 Task: Find the word "Yourself" and replace it to "herself" with the help of ignore latin diacritics.
Action: Mouse pressed left at (72, 72)
Screenshot: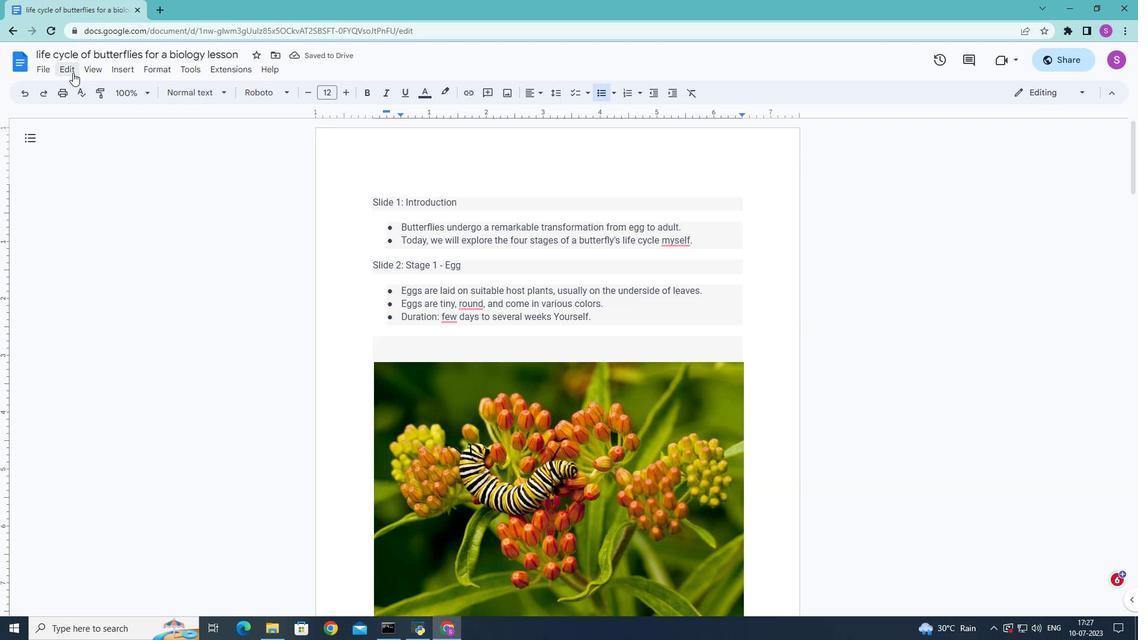 
Action: Mouse moved to (90, 266)
Screenshot: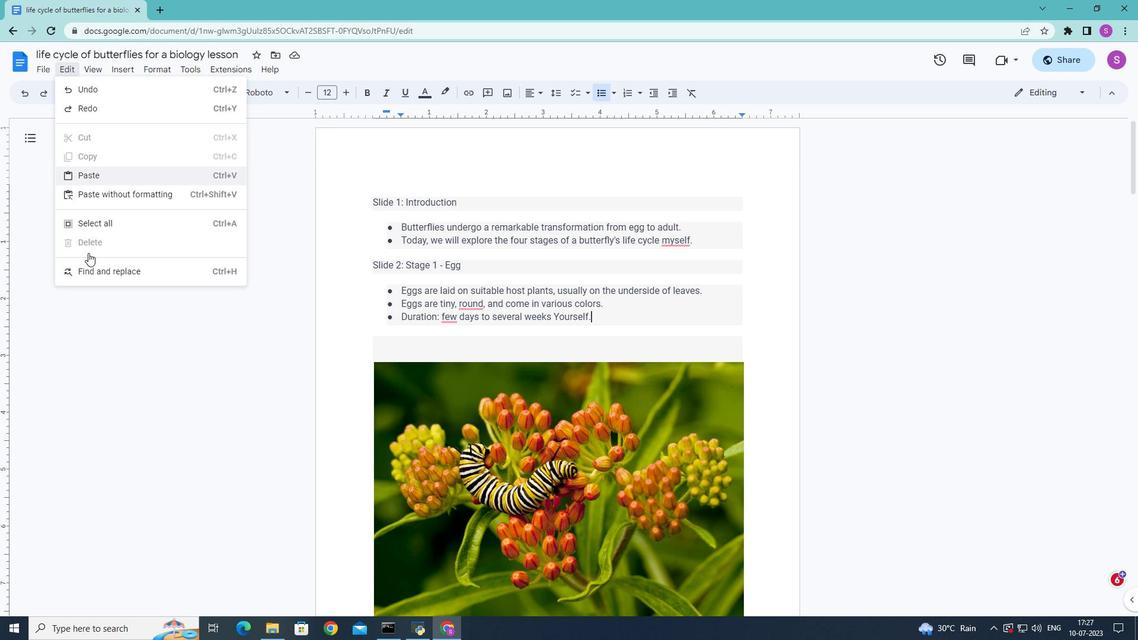 
Action: Mouse pressed left at (90, 266)
Screenshot: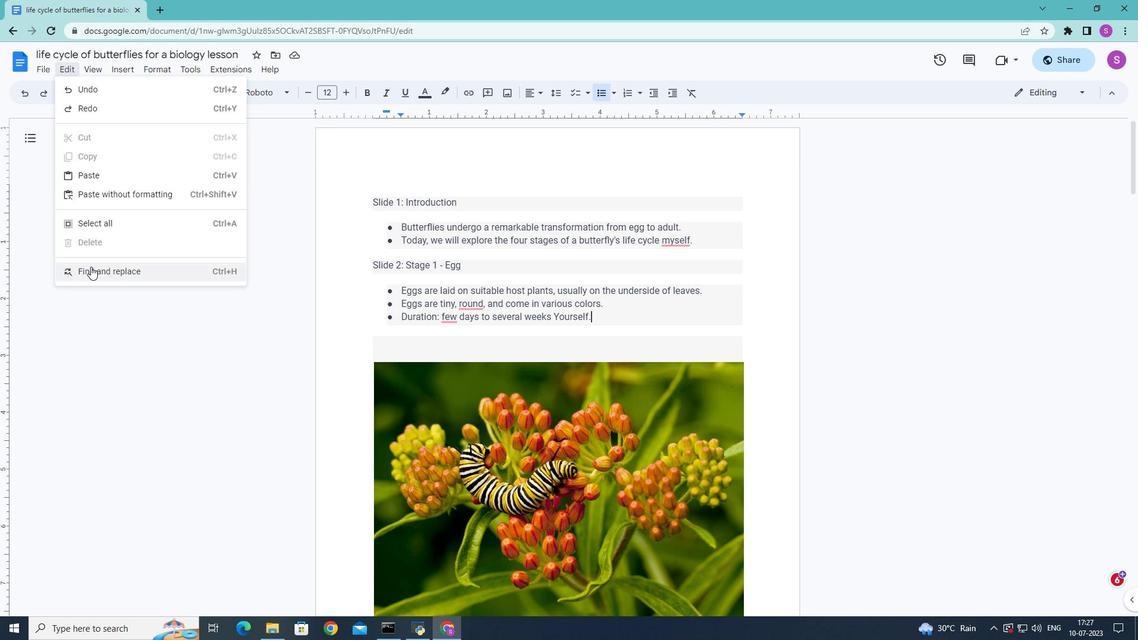 
Action: Mouse moved to (512, 272)
Screenshot: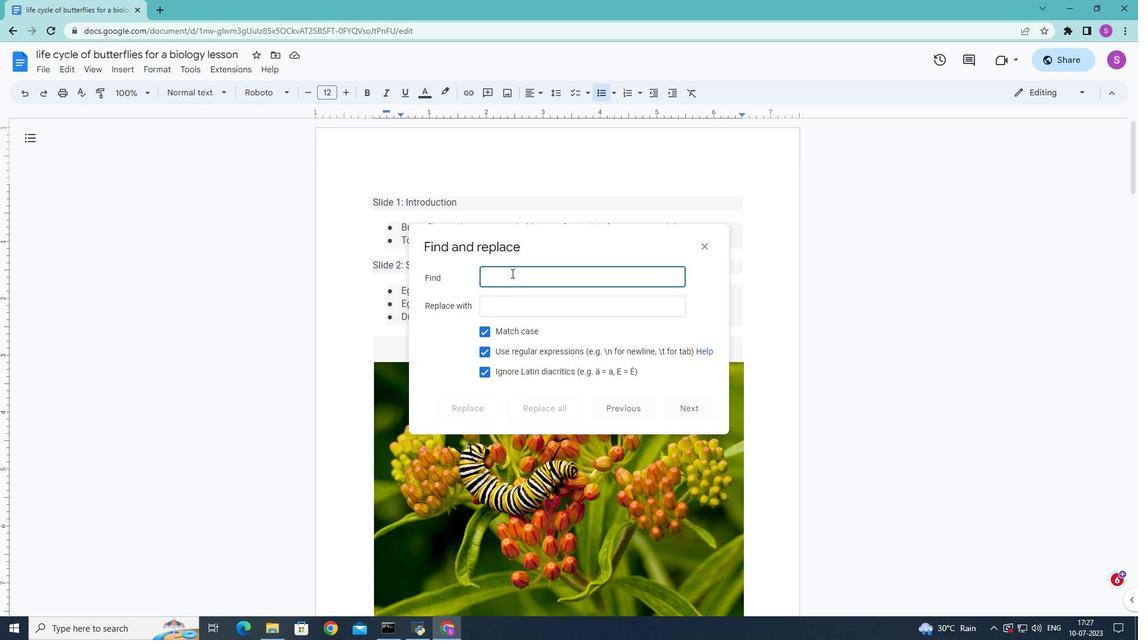 
Action: Key pressed <Key.shift>Yourself
Screenshot: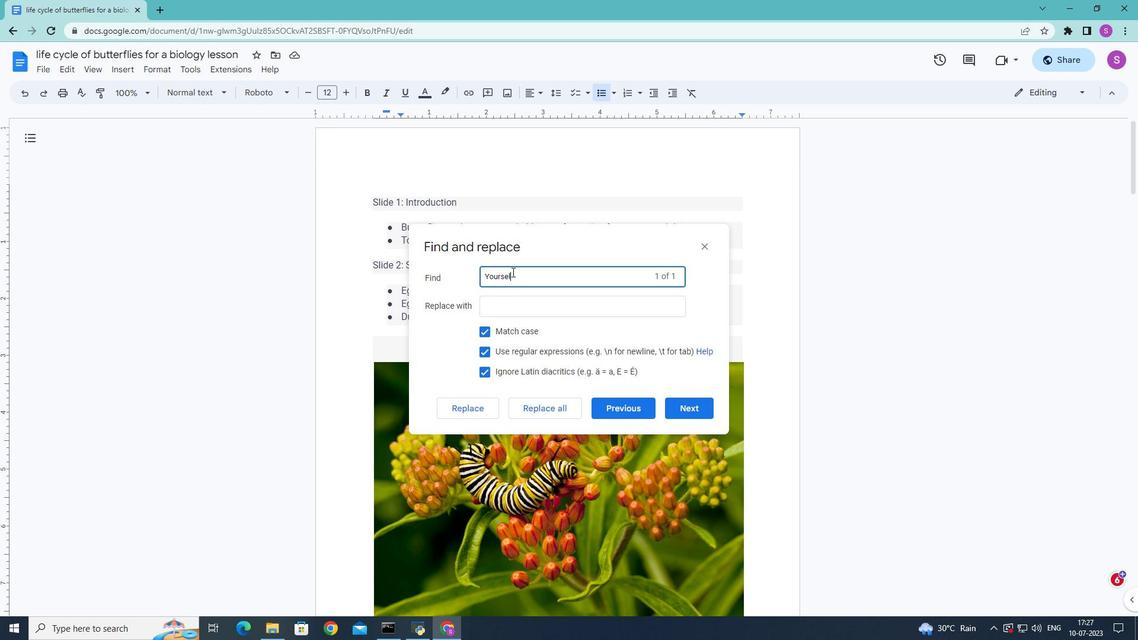 
Action: Mouse moved to (497, 308)
Screenshot: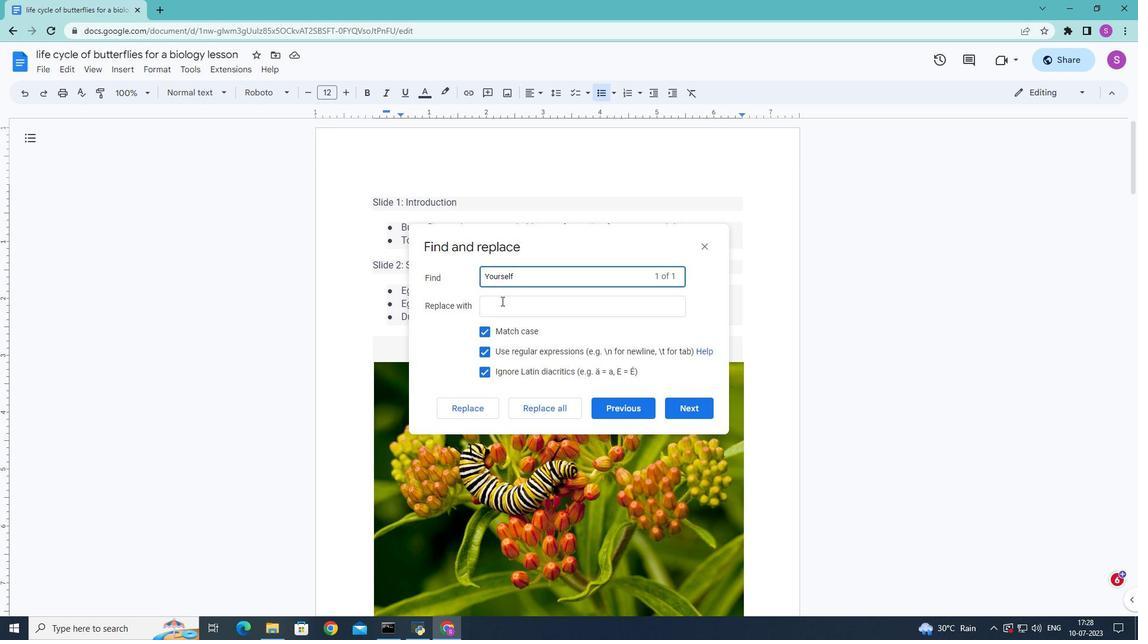 
Action: Mouse pressed left at (497, 308)
Screenshot: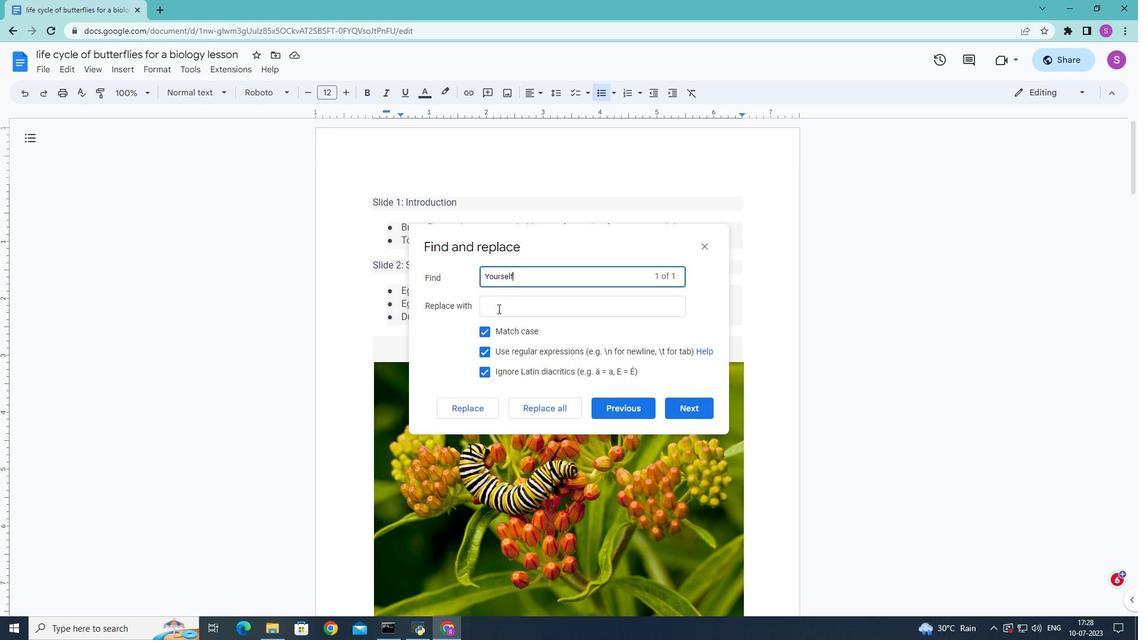 
Action: Key pressed herself
Screenshot: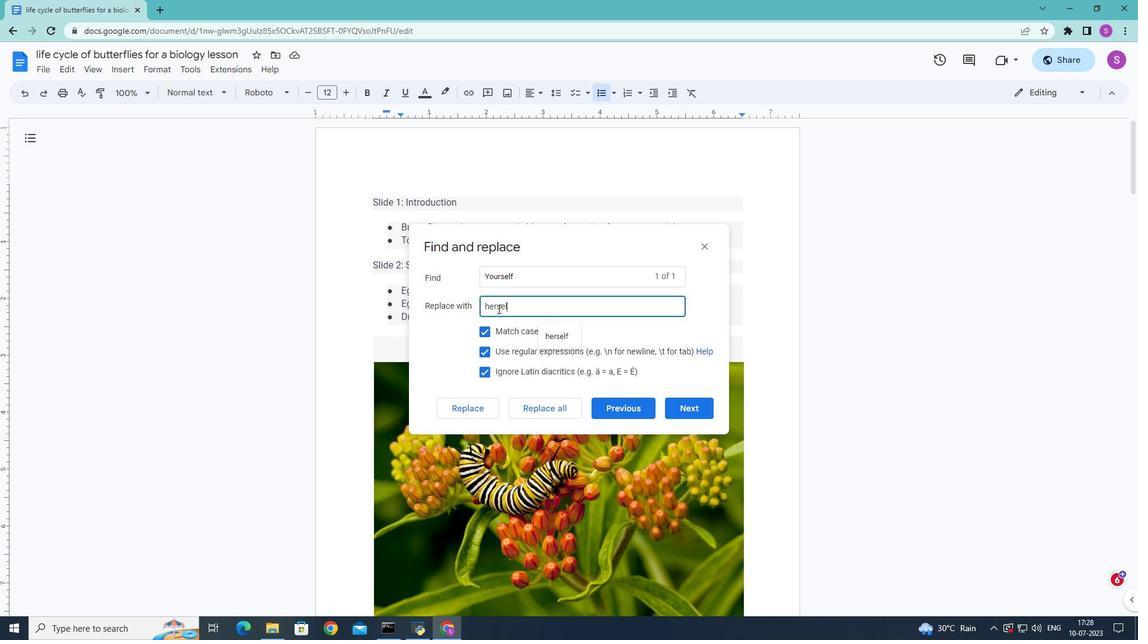 
Action: Mouse moved to (488, 333)
Screenshot: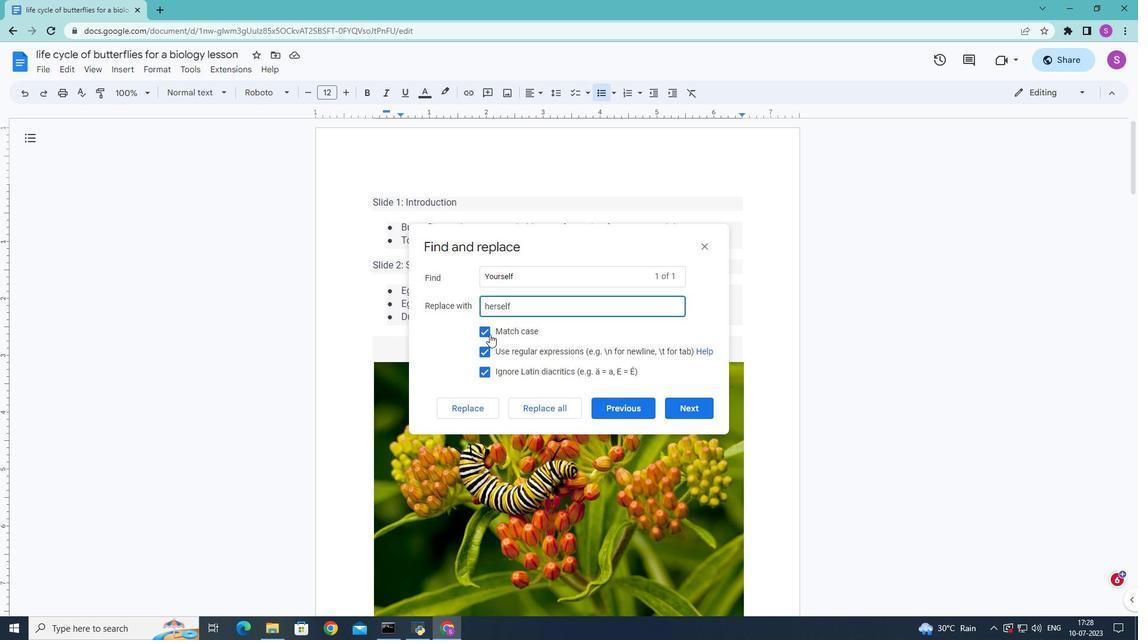 
Action: Mouse pressed left at (488, 333)
Screenshot: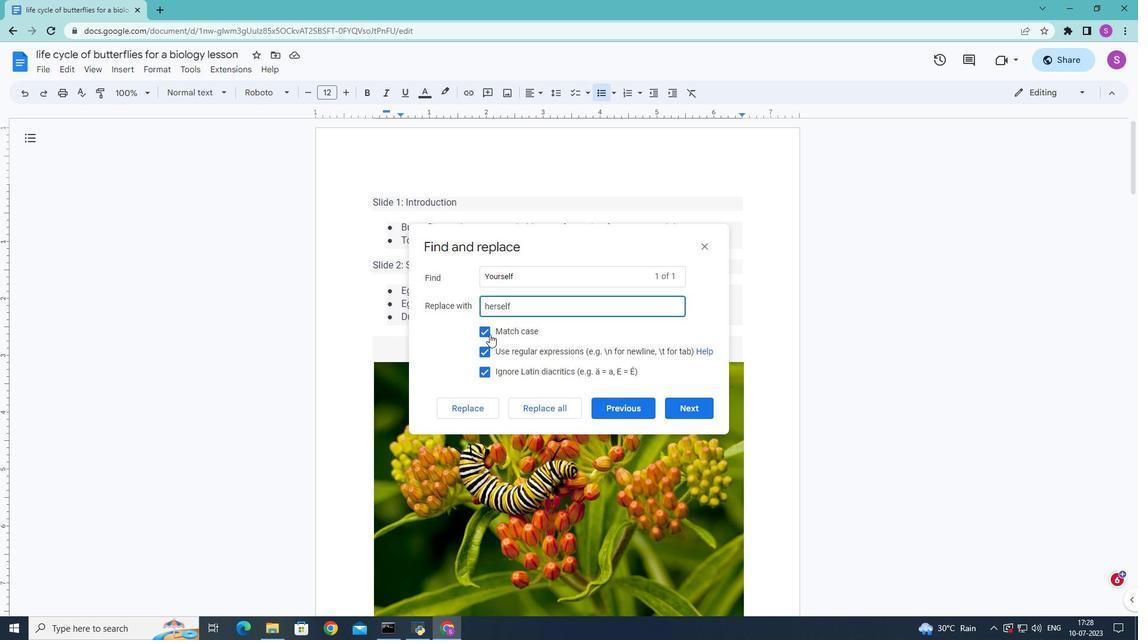 
Action: Mouse moved to (486, 348)
Screenshot: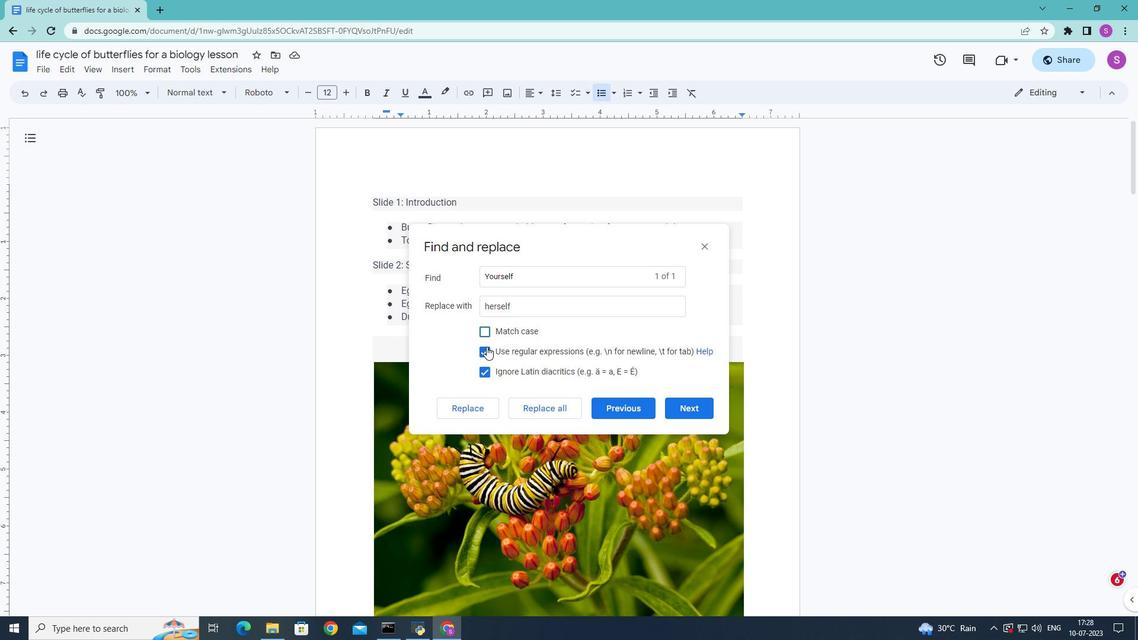 
Action: Mouse pressed left at (486, 348)
Screenshot: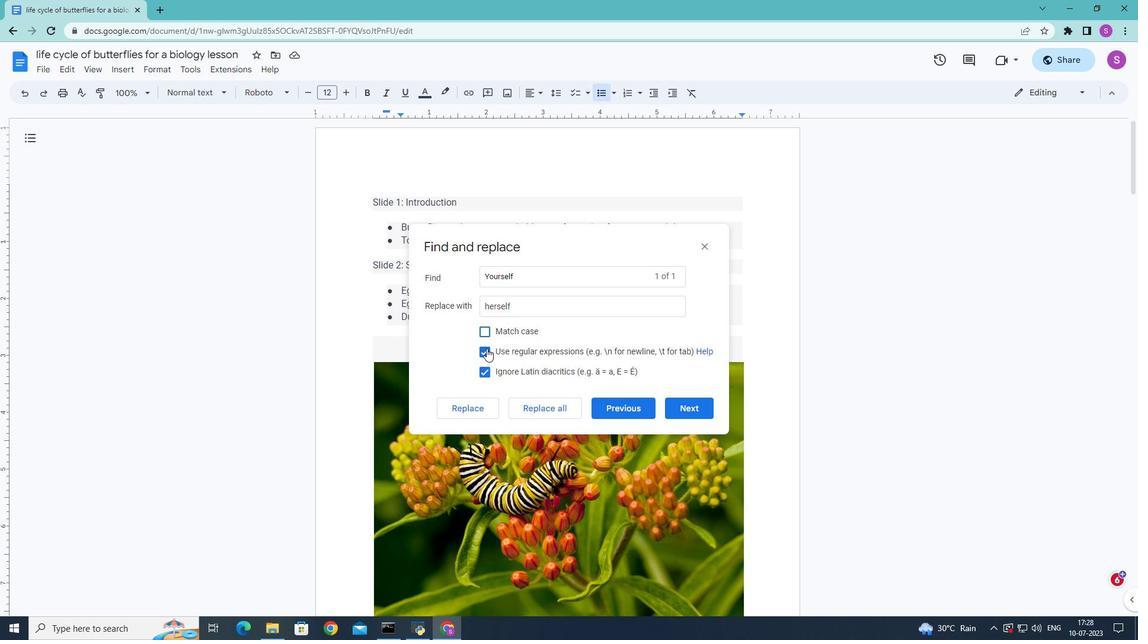 
Action: Mouse moved to (475, 404)
Screenshot: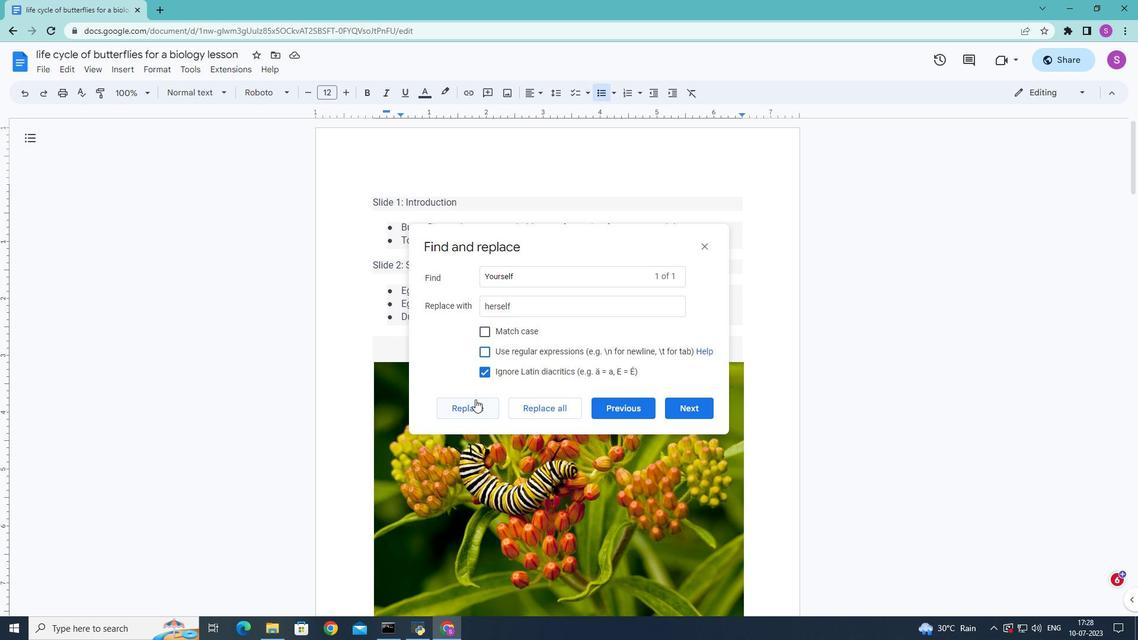 
Action: Mouse pressed left at (475, 404)
Screenshot: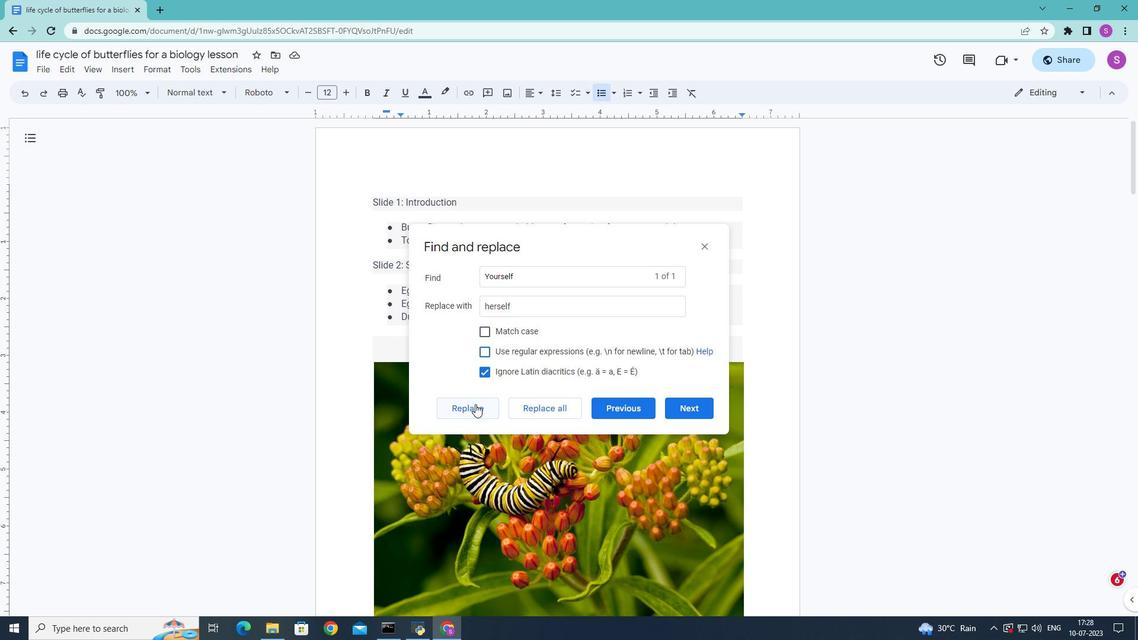 
Action: Mouse moved to (536, 245)
Screenshot: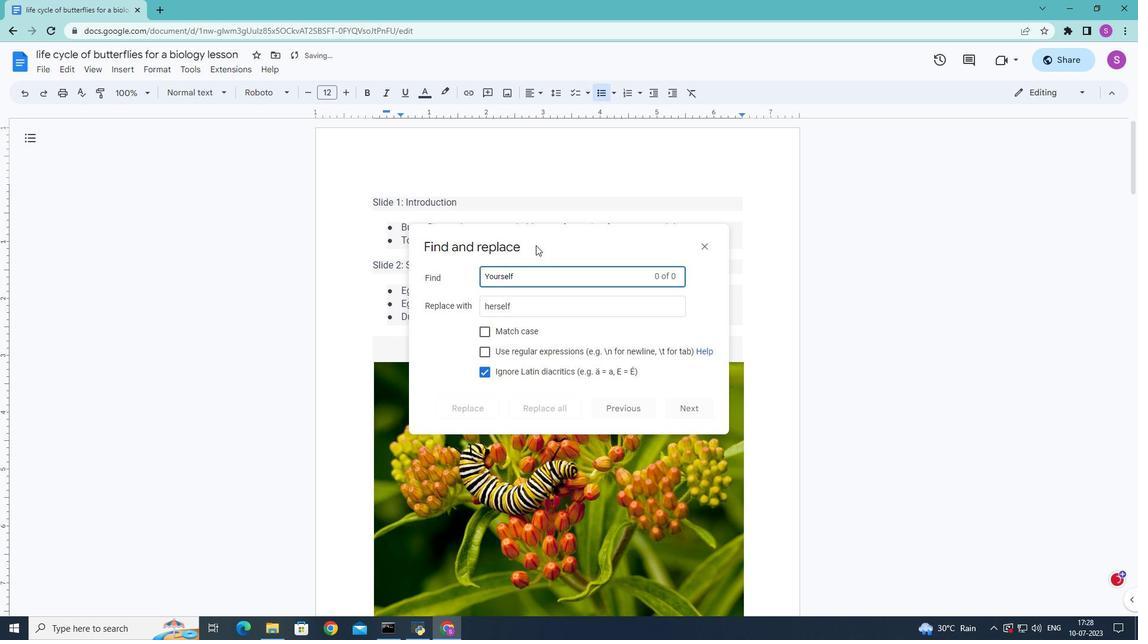 
Action: Mouse pressed left at (536, 245)
Screenshot: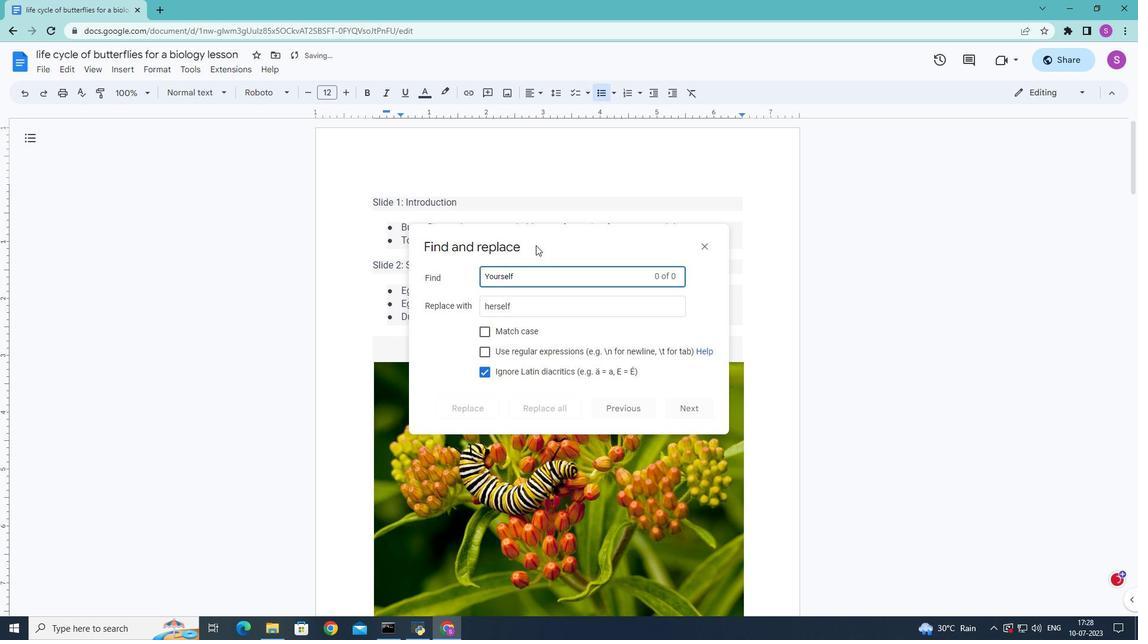 
Action: Mouse moved to (520, 381)
Screenshot: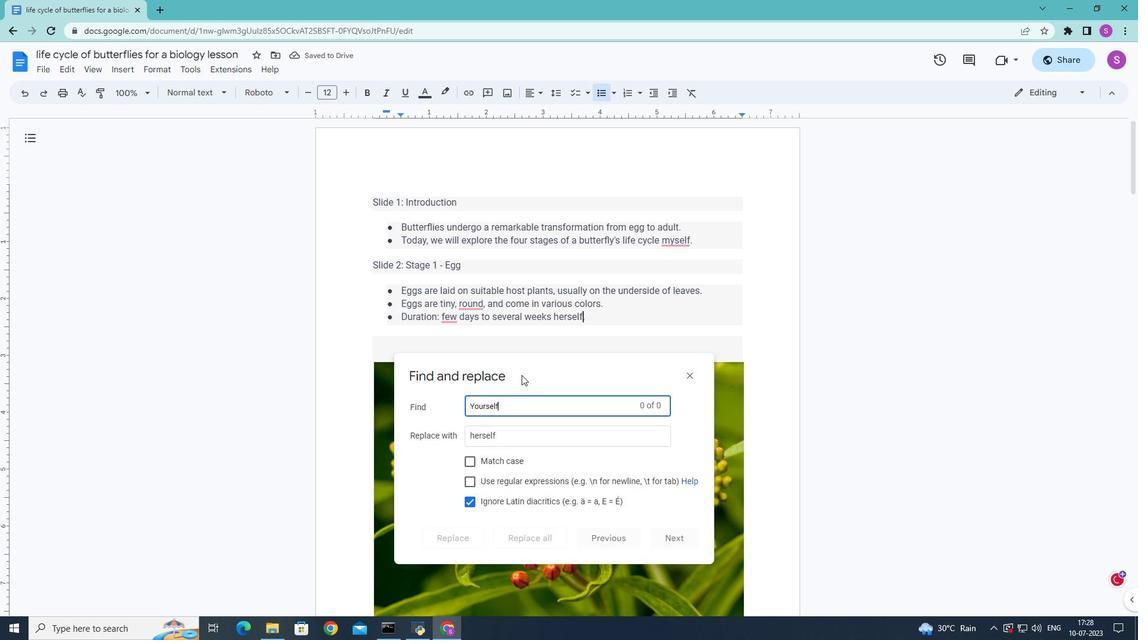 
